 Task: In the  document Renewableenergy.doc, select heading and apply ' Italics' Use the "find feature" to find mentioned word and apply Strikethrough in: 'emissions'
Action: Mouse moved to (353, 175)
Screenshot: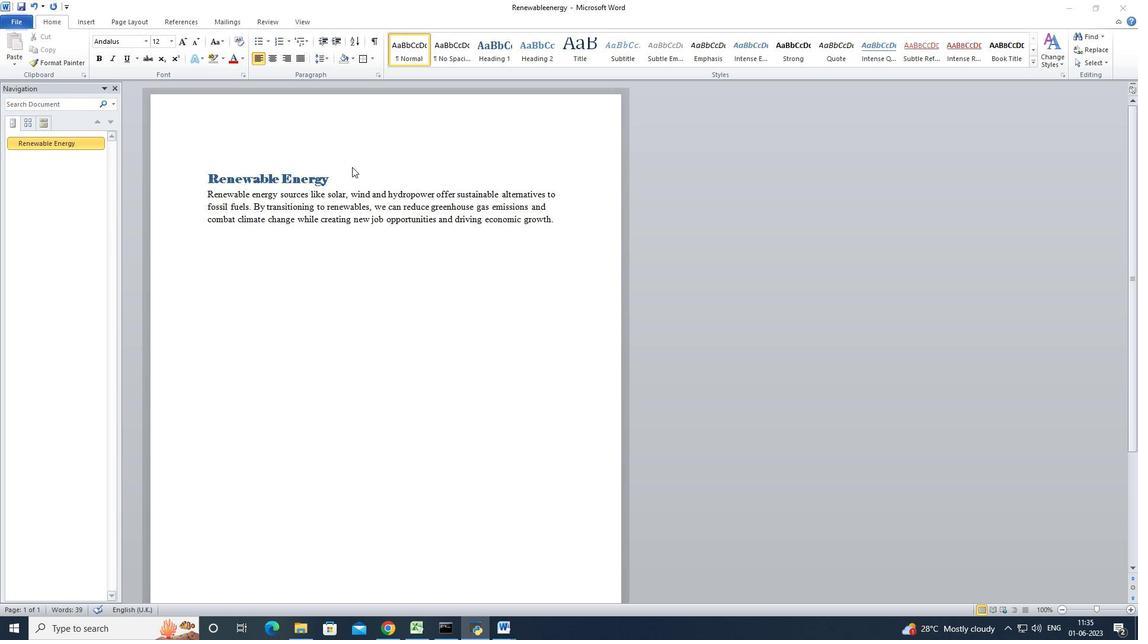 
Action: Mouse pressed left at (353, 175)
Screenshot: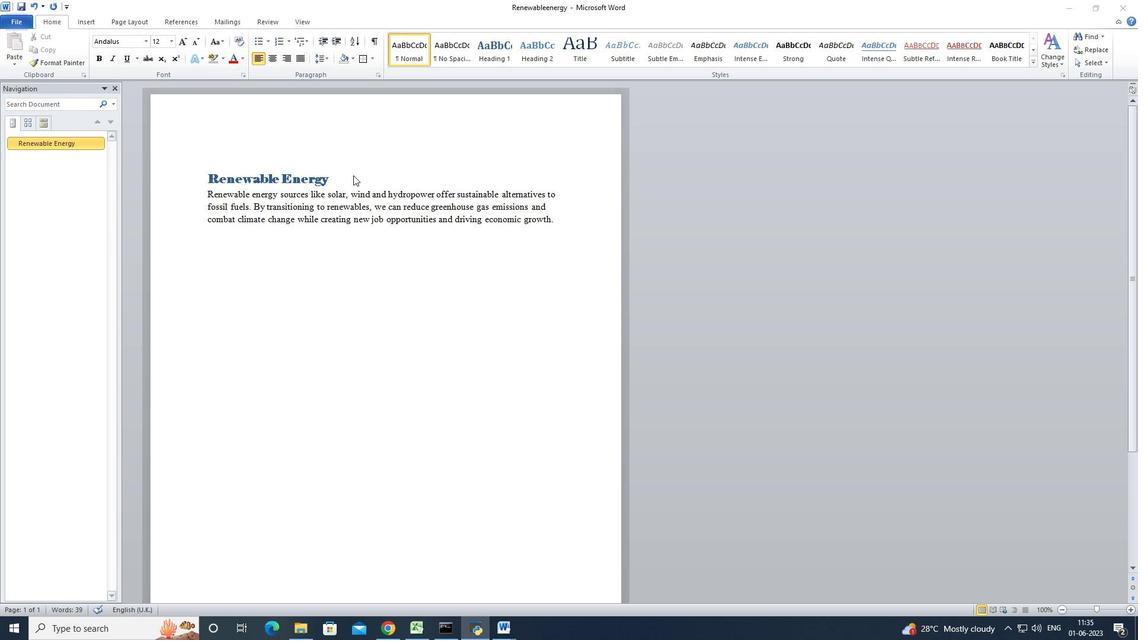 
Action: Mouse moved to (358, 180)
Screenshot: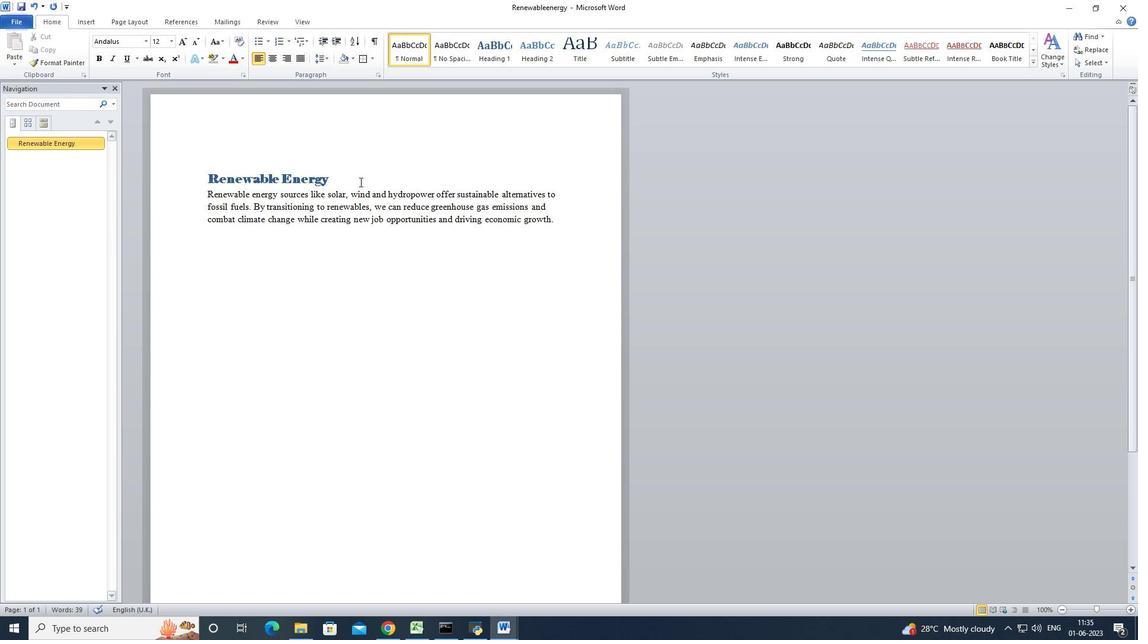 
Action: Mouse pressed left at (358, 180)
Screenshot: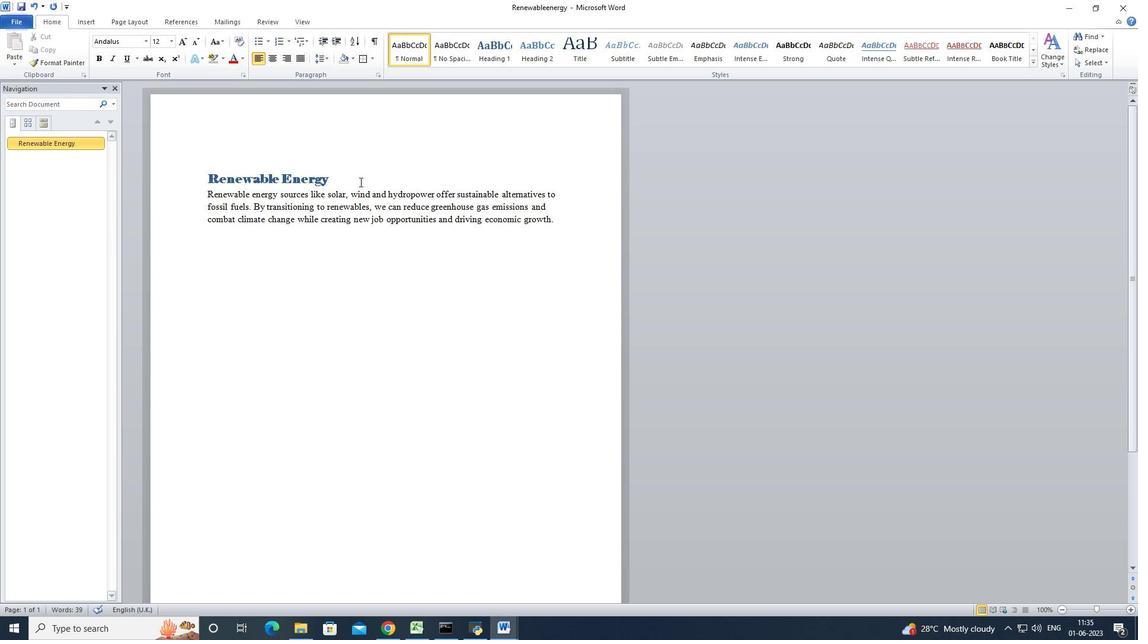 
Action: Mouse moved to (115, 59)
Screenshot: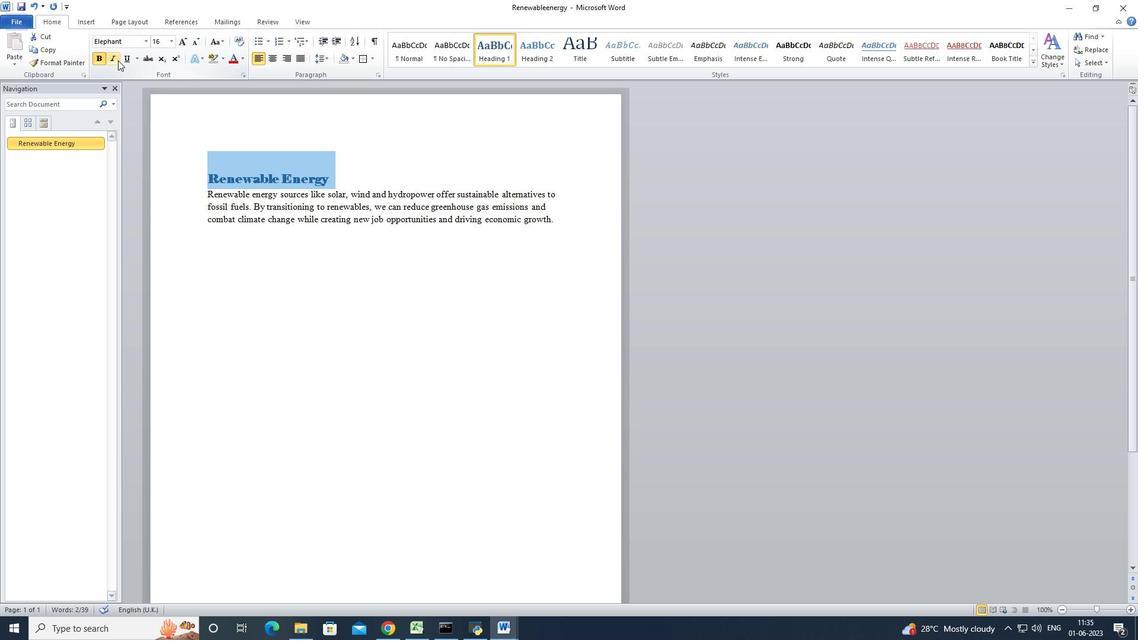 
Action: Mouse pressed left at (115, 59)
Screenshot: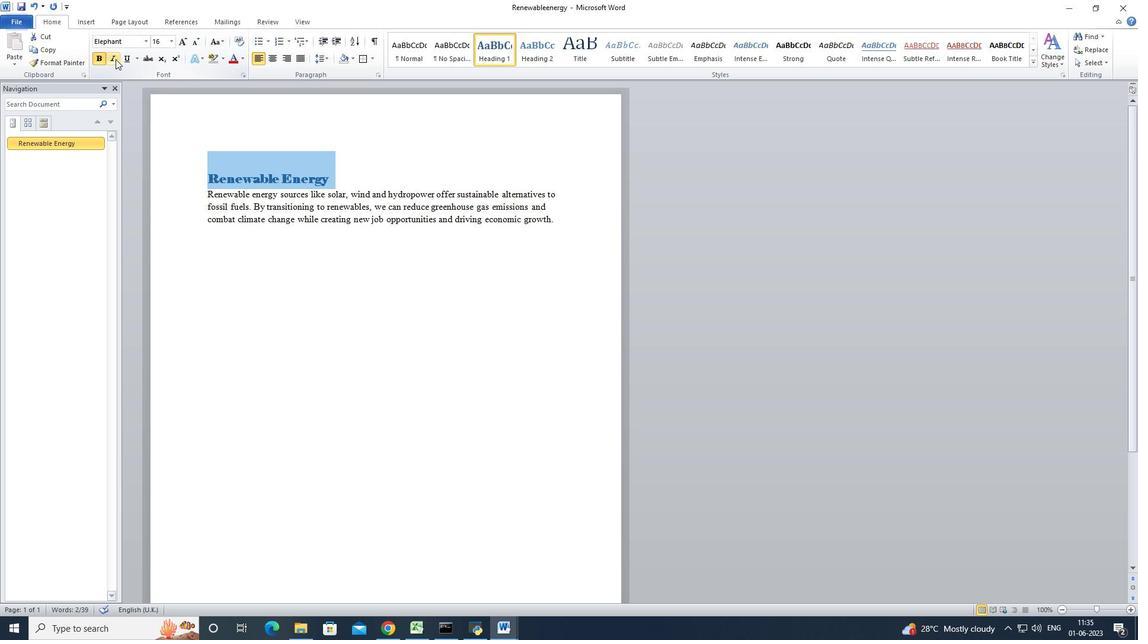 
Action: Mouse moved to (1092, 38)
Screenshot: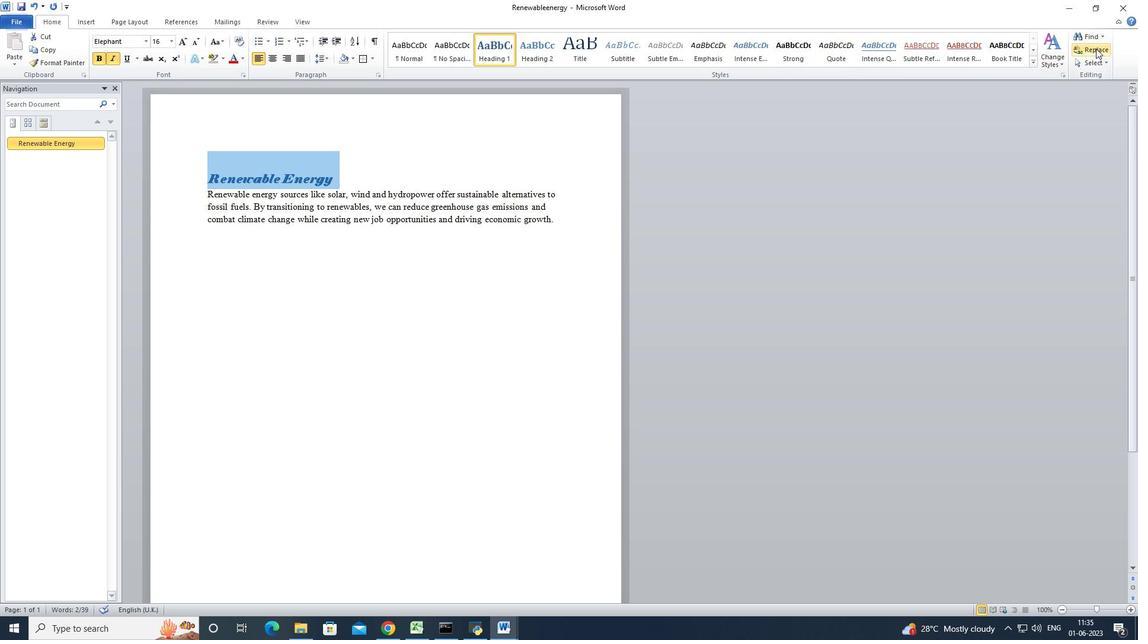 
Action: Mouse pressed left at (1092, 38)
Screenshot: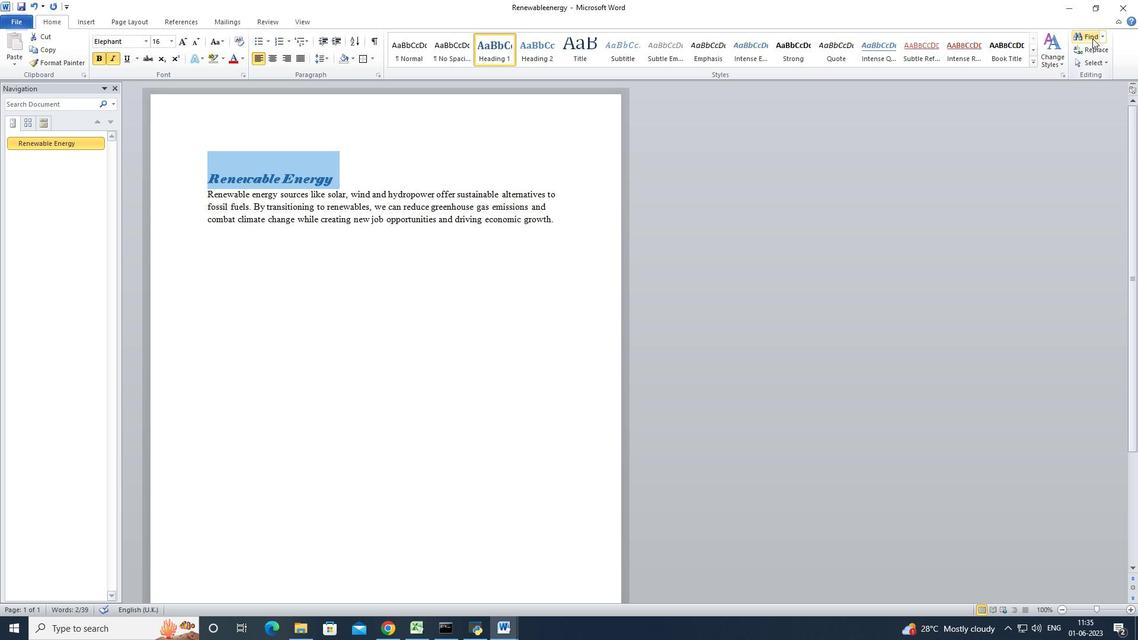 
Action: Key pressed emissions<Key.enter>
Screenshot: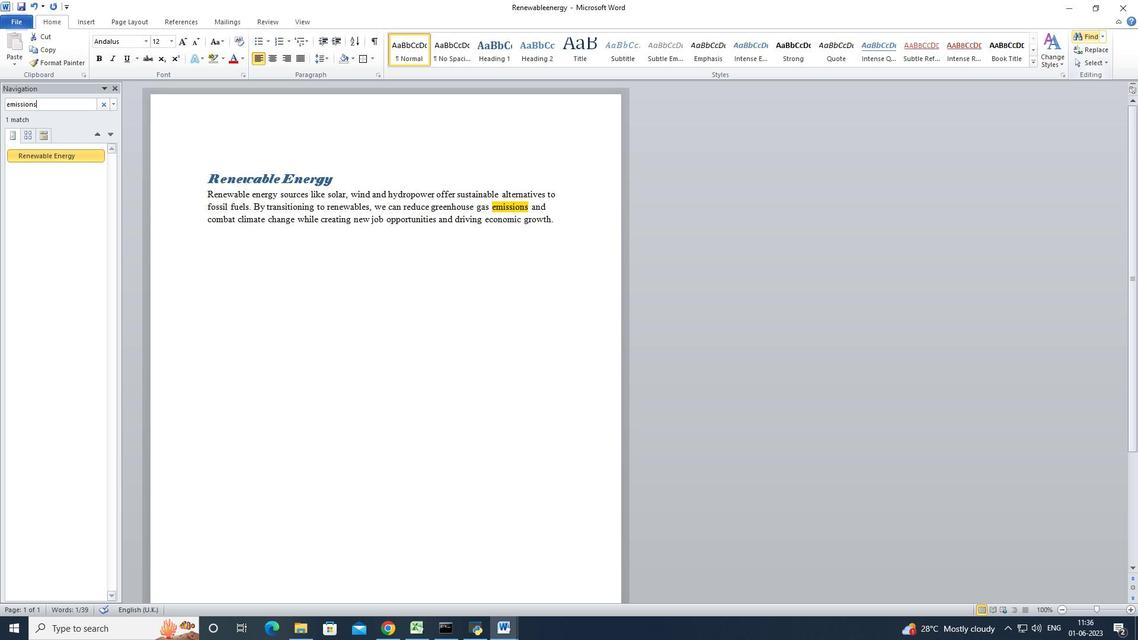 
Action: Mouse moved to (149, 60)
Screenshot: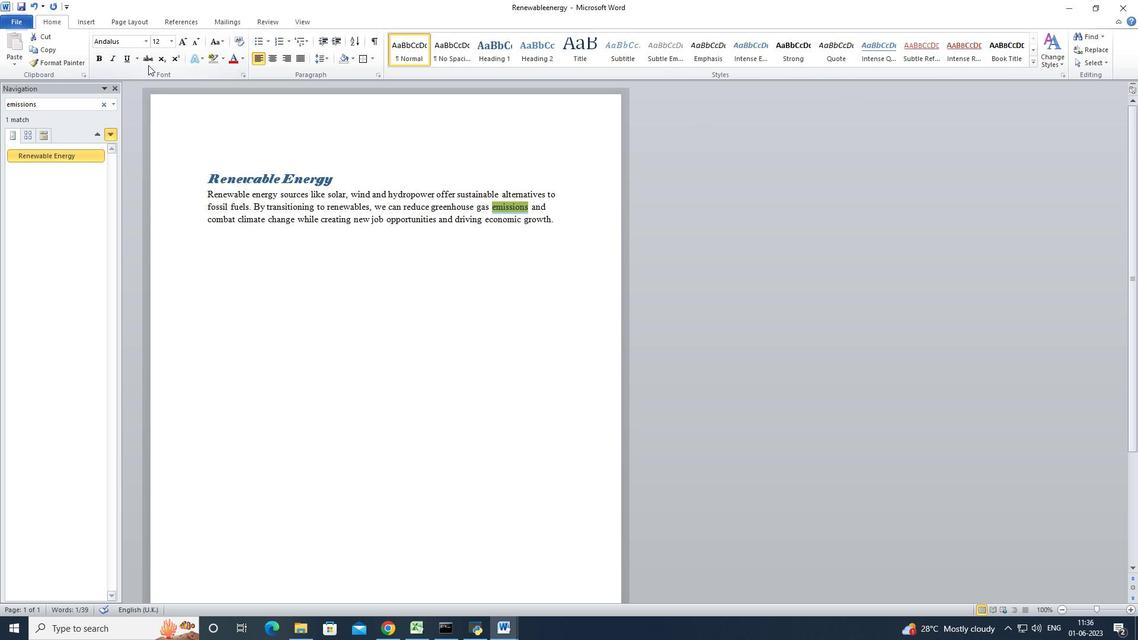 
Action: Mouse pressed left at (149, 60)
Screenshot: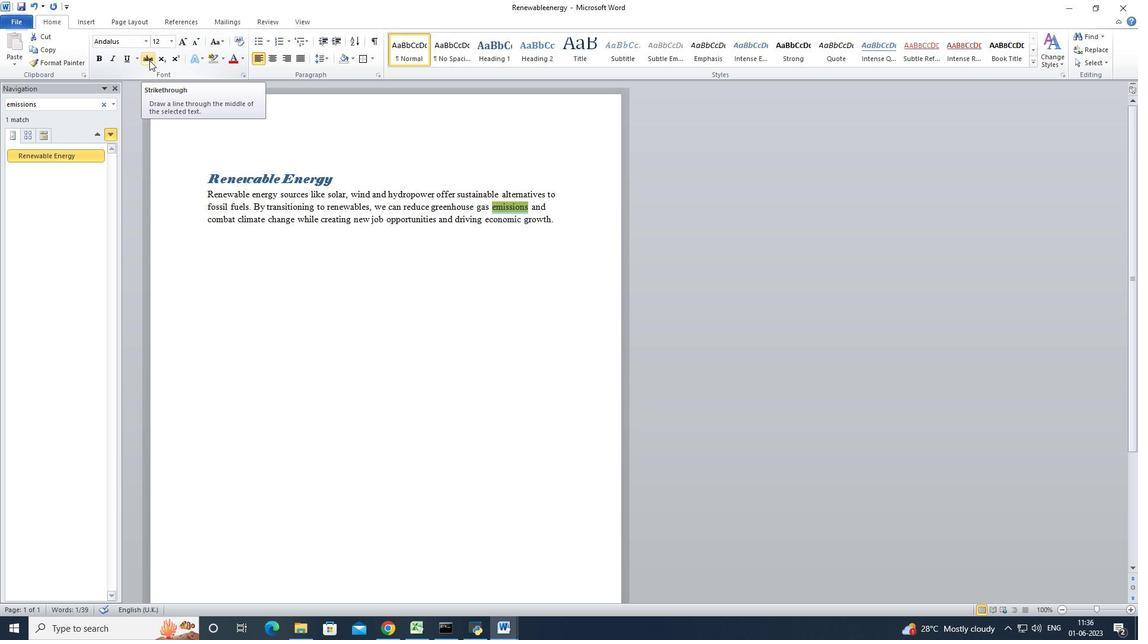 
Action: Mouse moved to (374, 272)
Screenshot: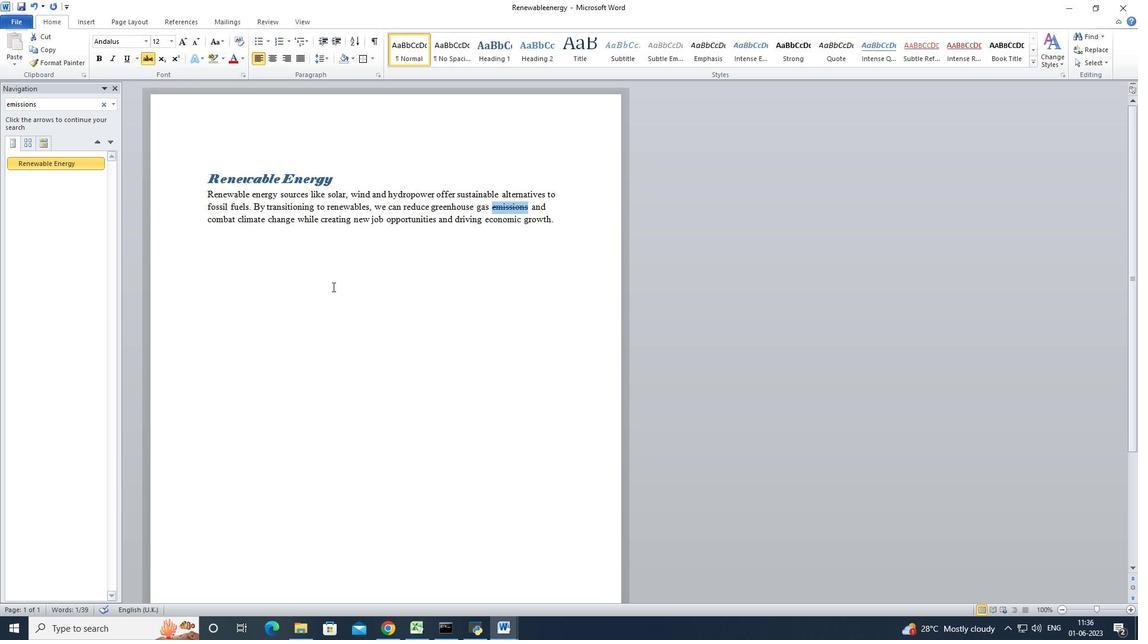 
Action: Mouse pressed left at (374, 272)
Screenshot: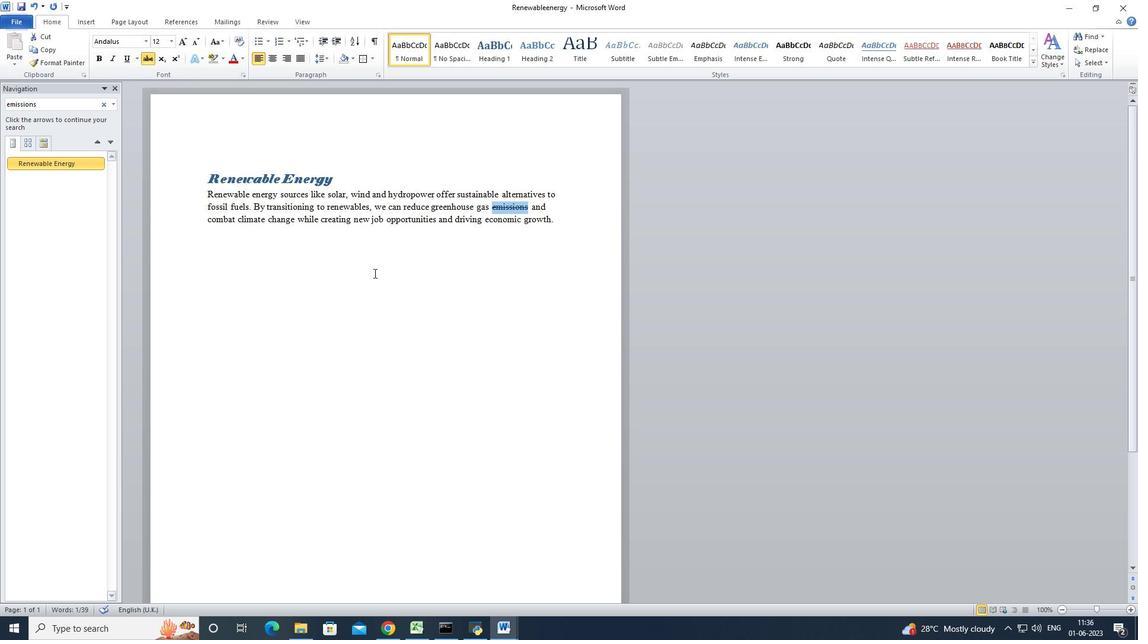 
Action: Mouse moved to (573, 229)
Screenshot: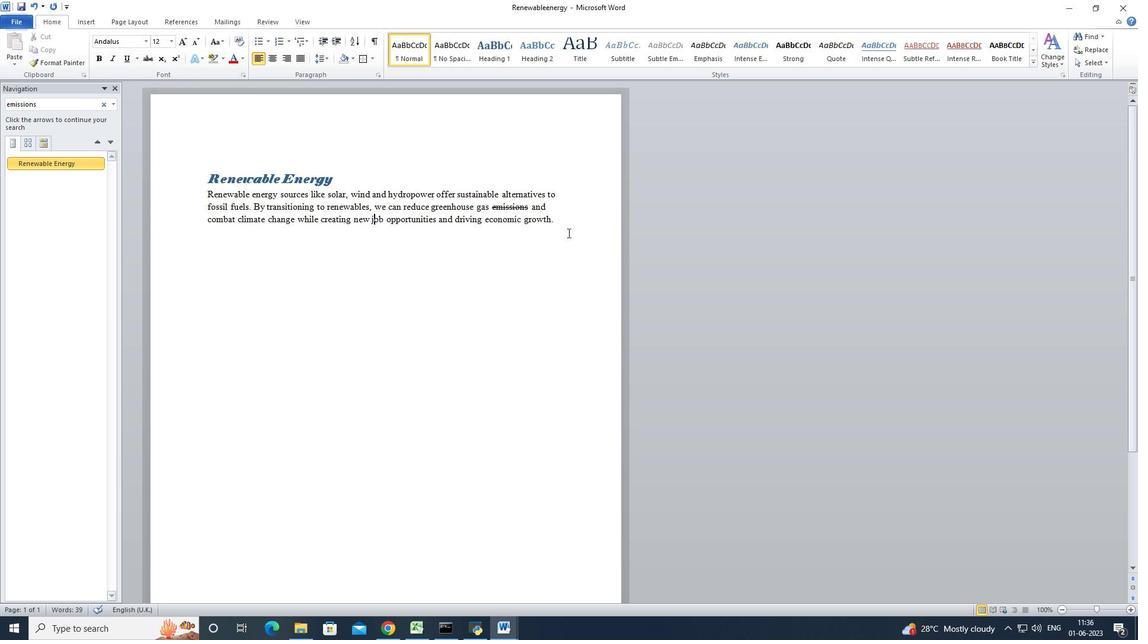 
Action: Mouse pressed left at (573, 229)
Screenshot: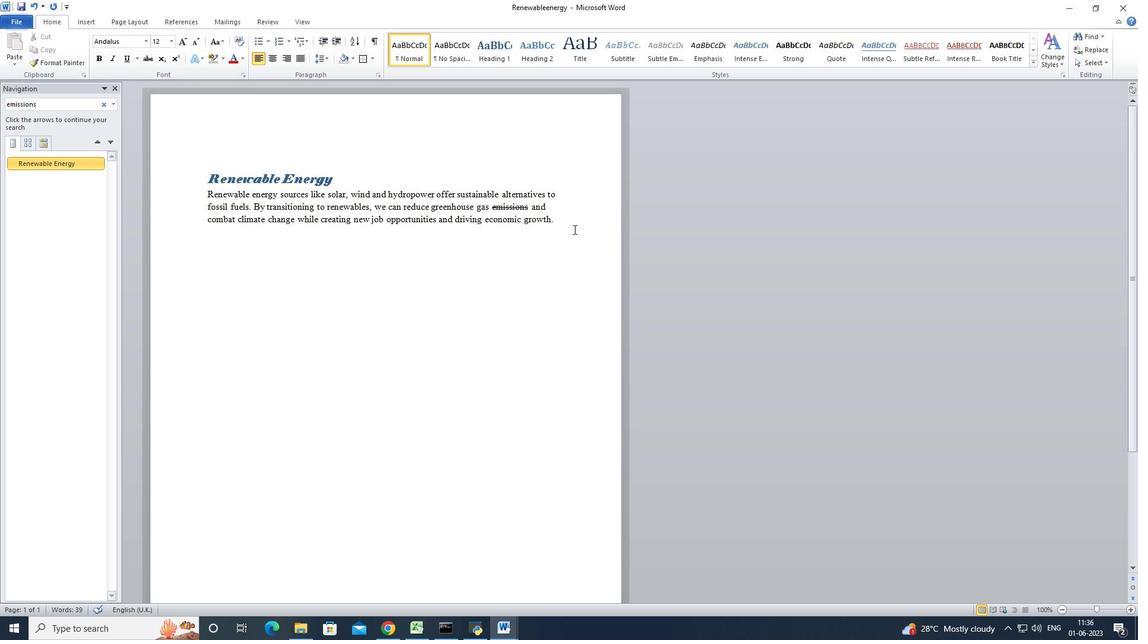 
Action: Key pressed ctrl+S
Screenshot: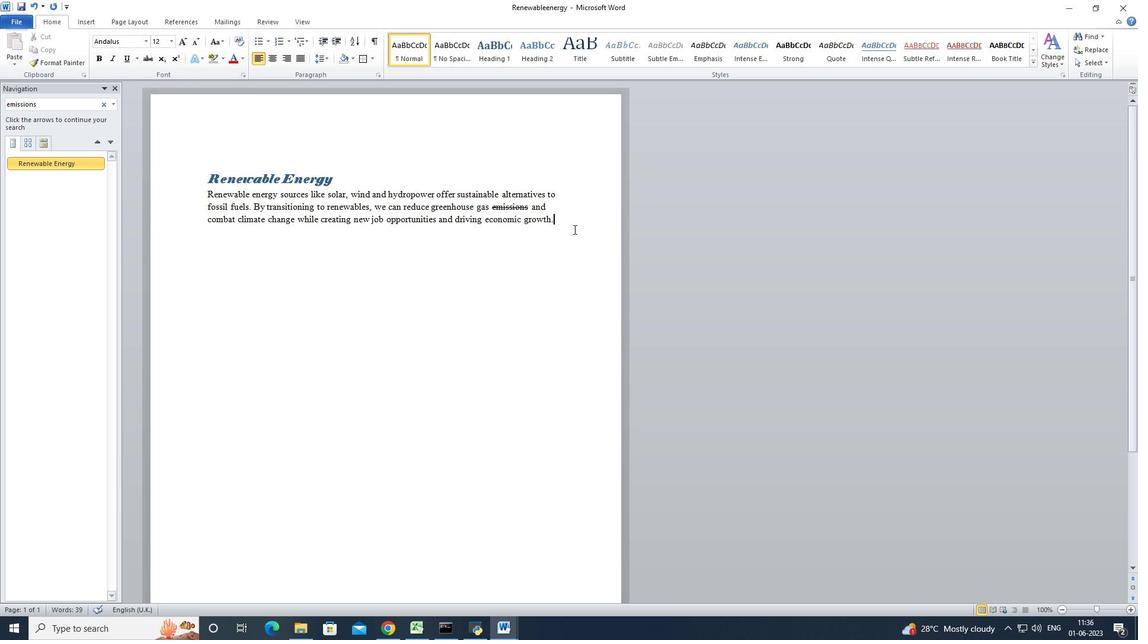 
